 Task: Create a calendar appointment titled 'Training Session' on 8/15/2023 from 9:00 AM to 9:30 AM with the description 'Introduction to Sales Techniques'.
Action: Mouse moved to (20, 70)
Screenshot: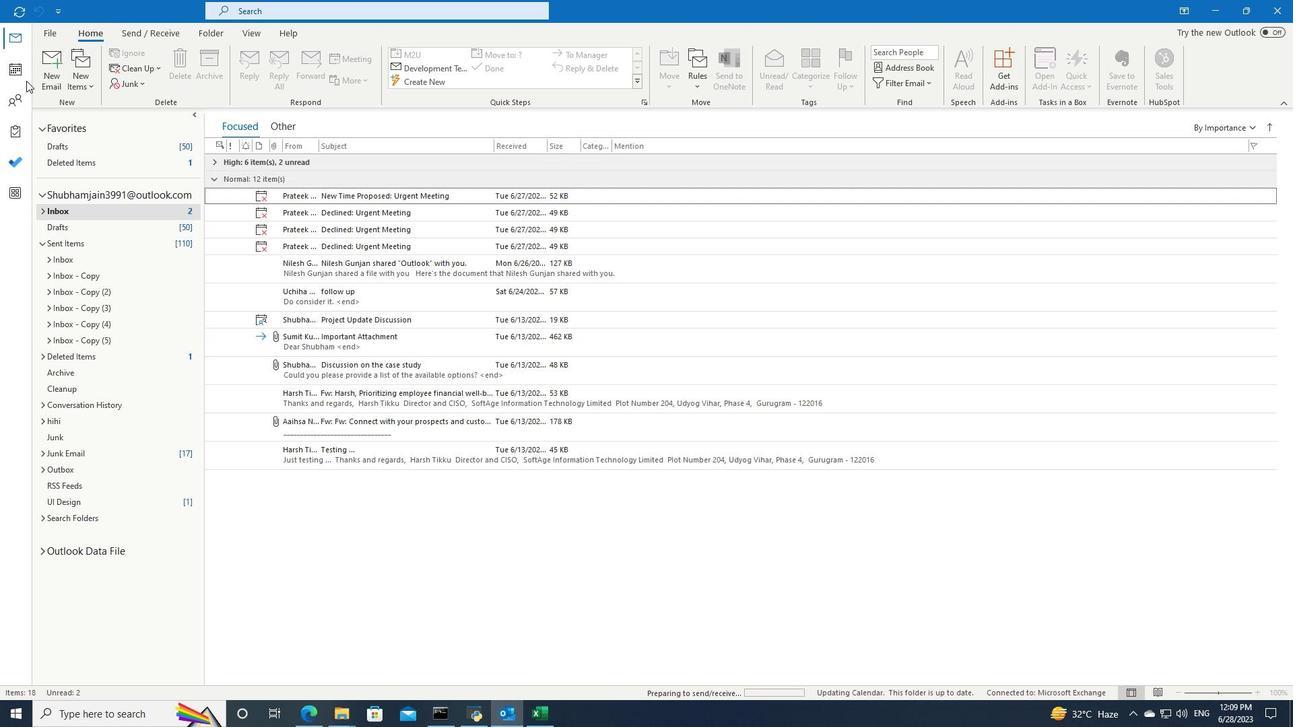 
Action: Mouse pressed left at (20, 70)
Screenshot: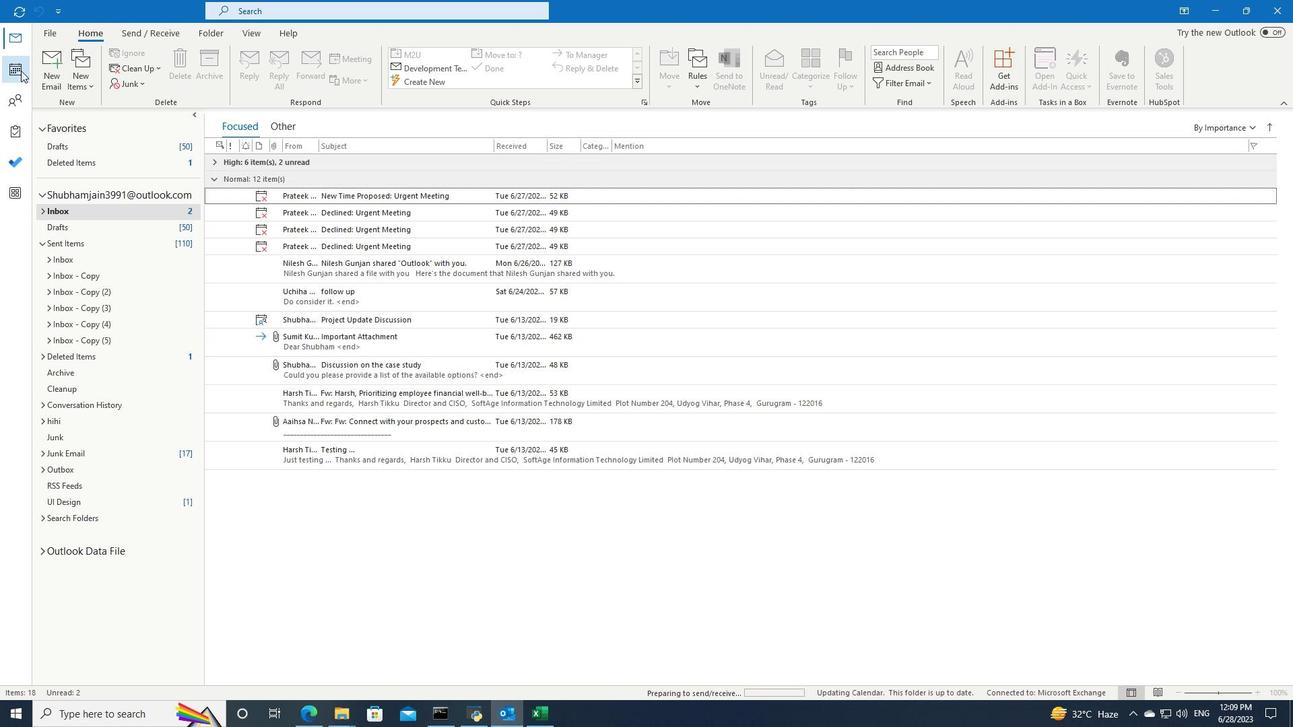 
Action: Mouse moved to (185, 128)
Screenshot: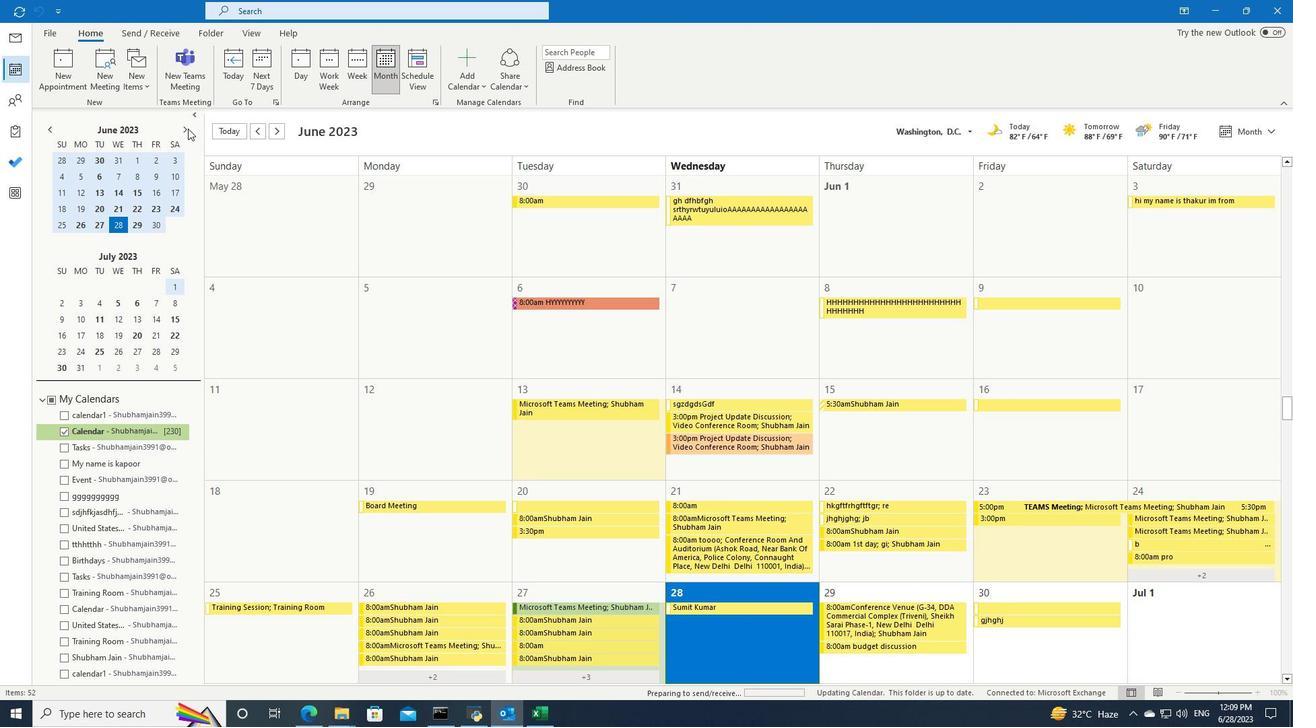 
Action: Mouse pressed left at (185, 128)
Screenshot: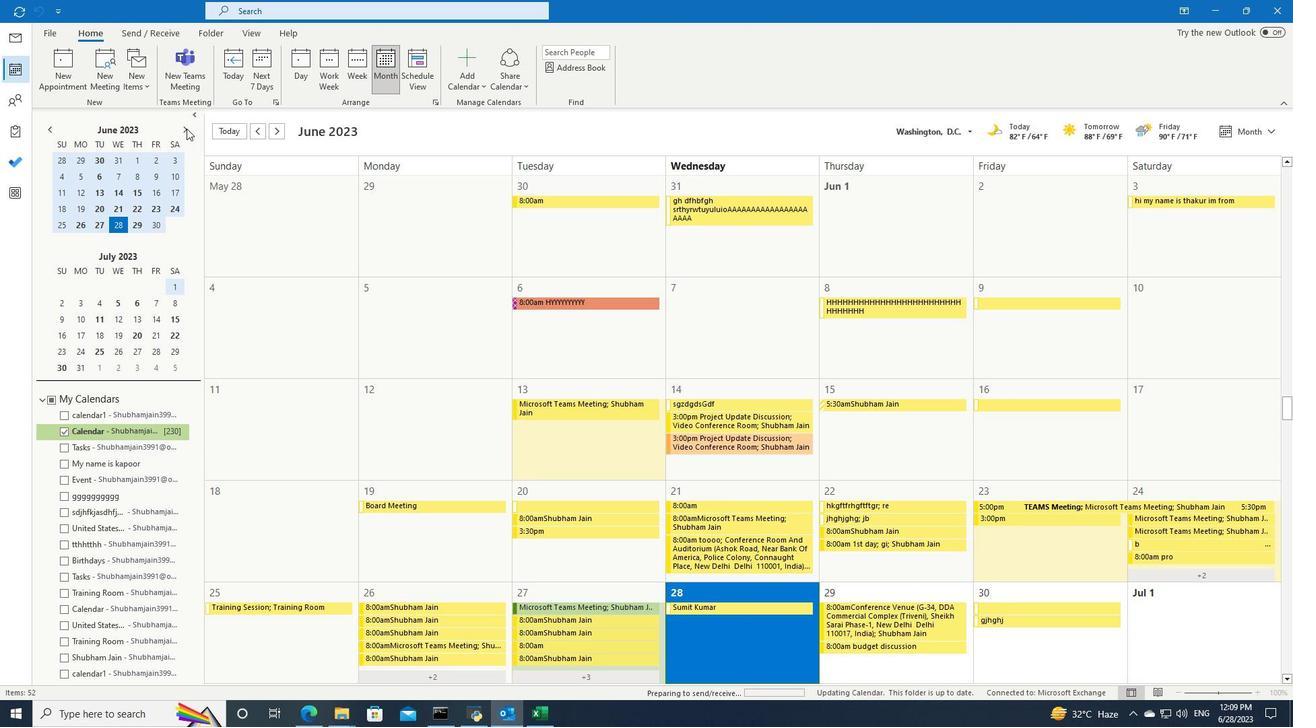 
Action: Mouse pressed left at (185, 128)
Screenshot: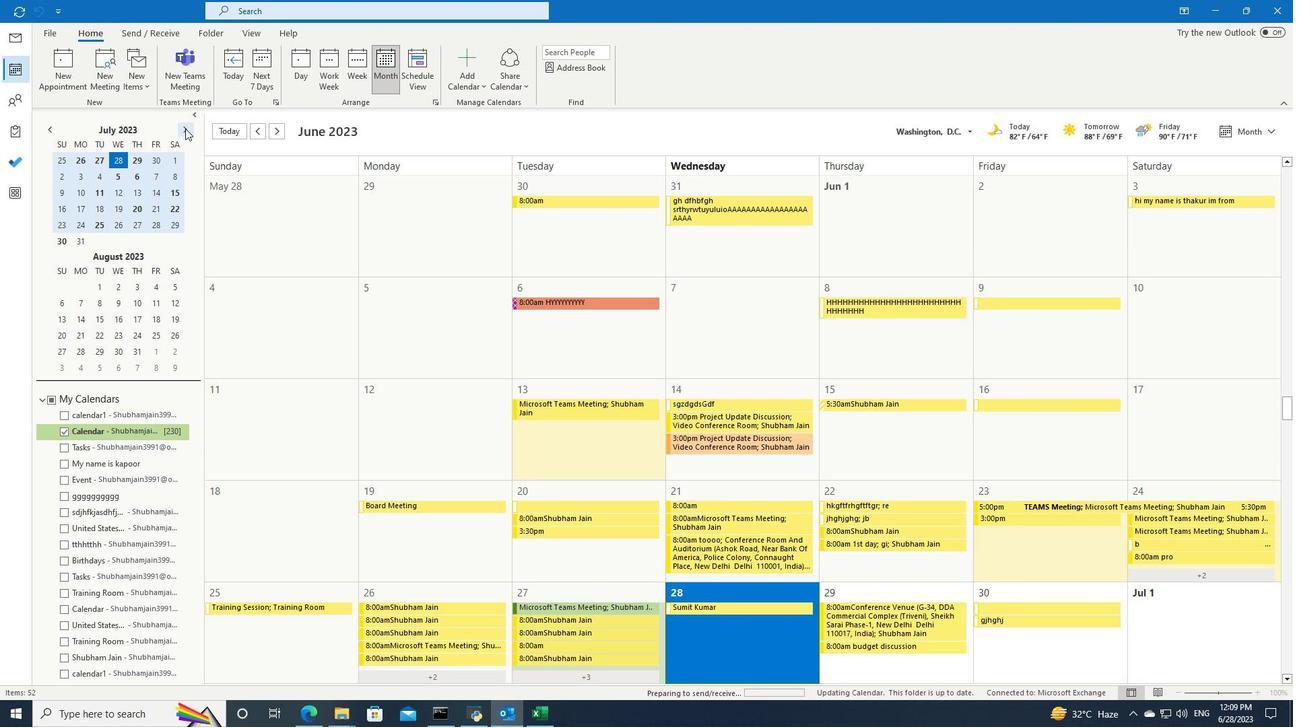 
Action: Mouse moved to (98, 193)
Screenshot: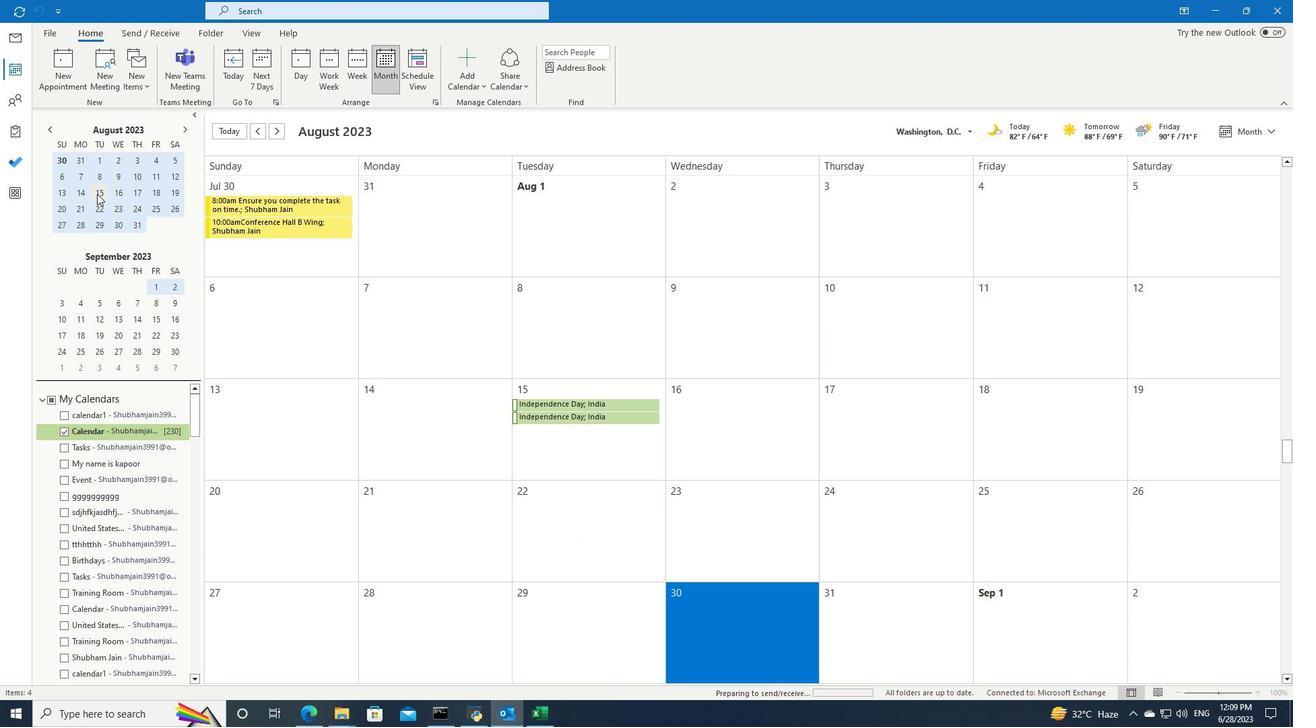 
Action: Mouse pressed left at (98, 193)
Screenshot: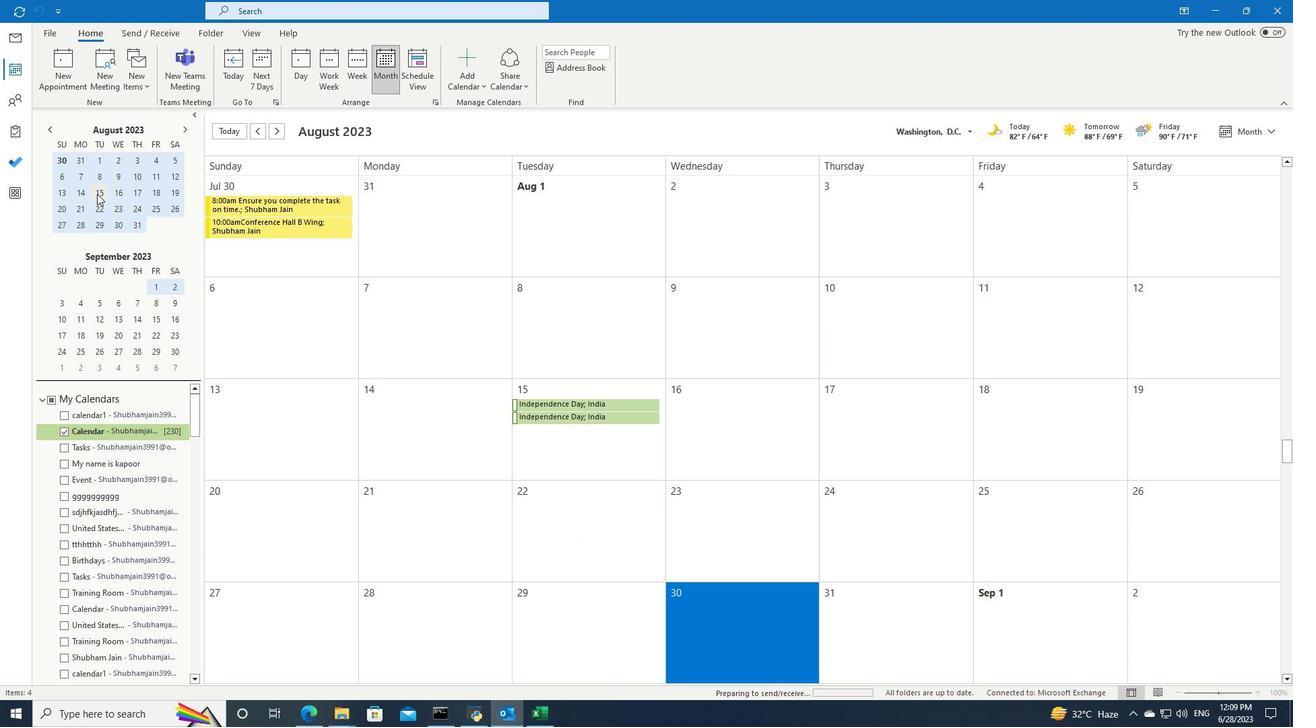 
Action: Mouse moved to (256, 274)
Screenshot: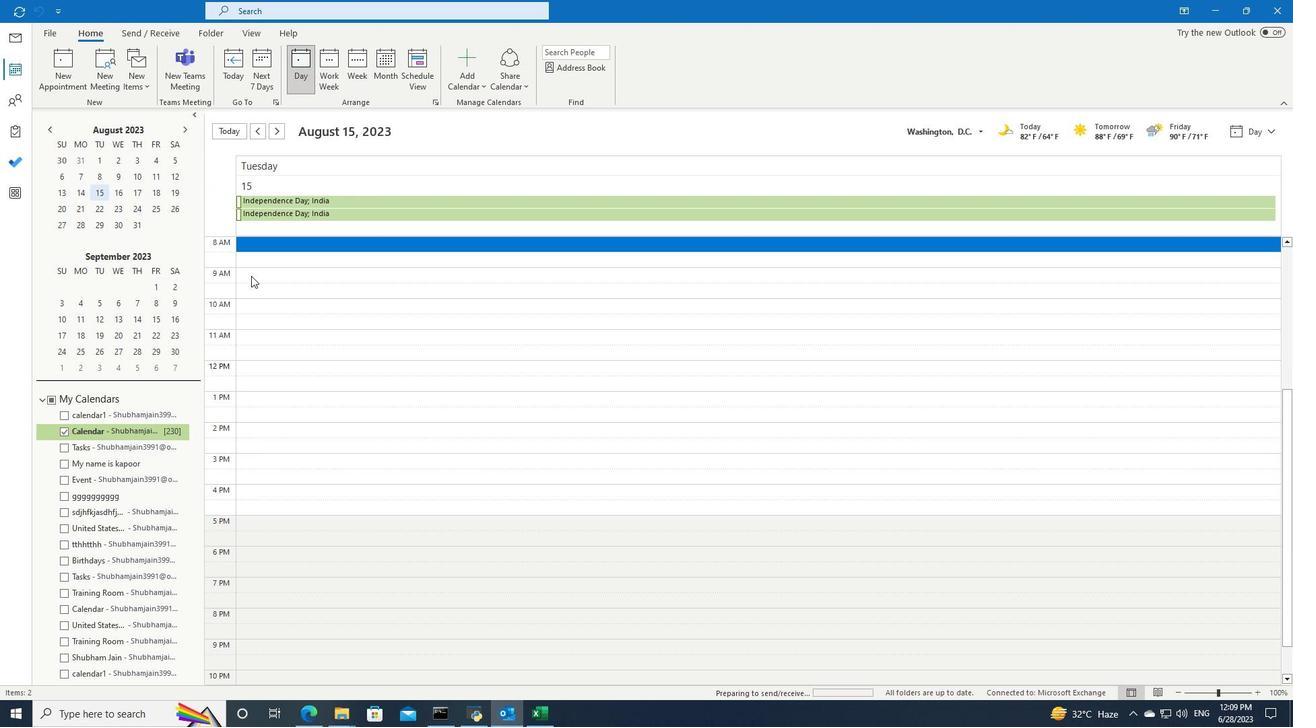 
Action: Mouse pressed left at (256, 274)
Screenshot: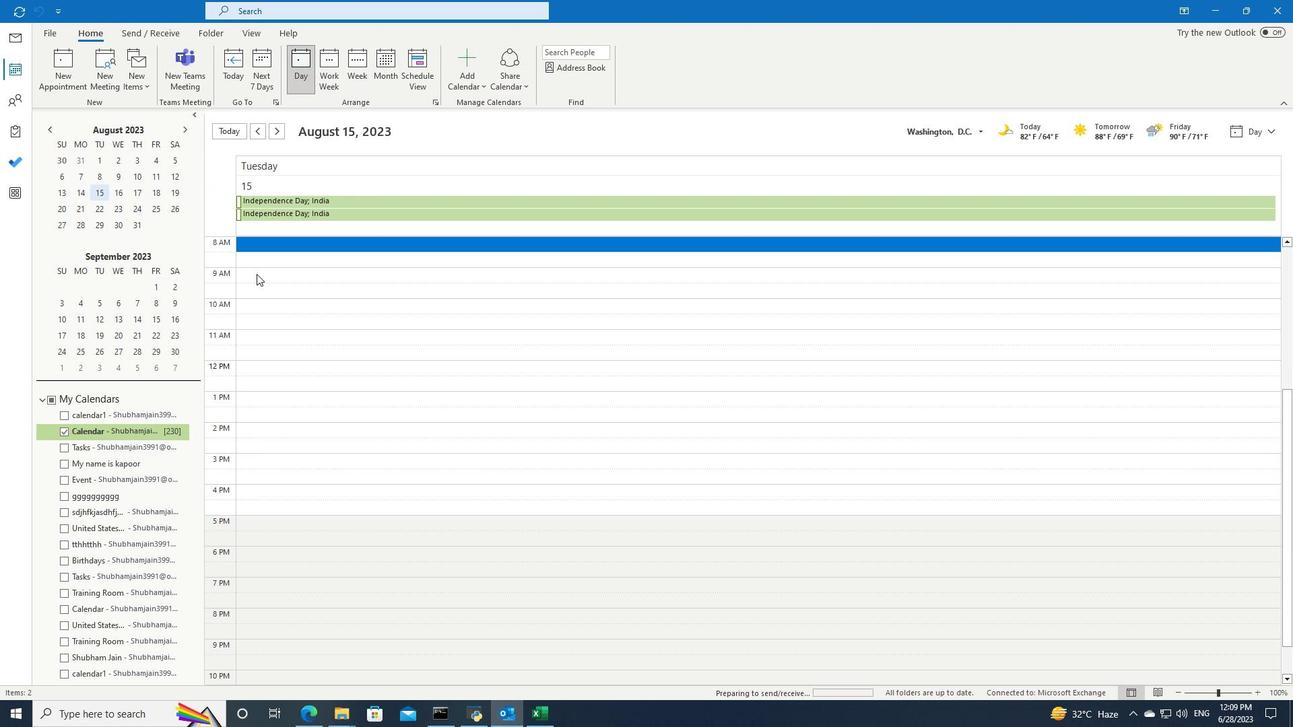
Action: Mouse pressed left at (256, 274)
Screenshot: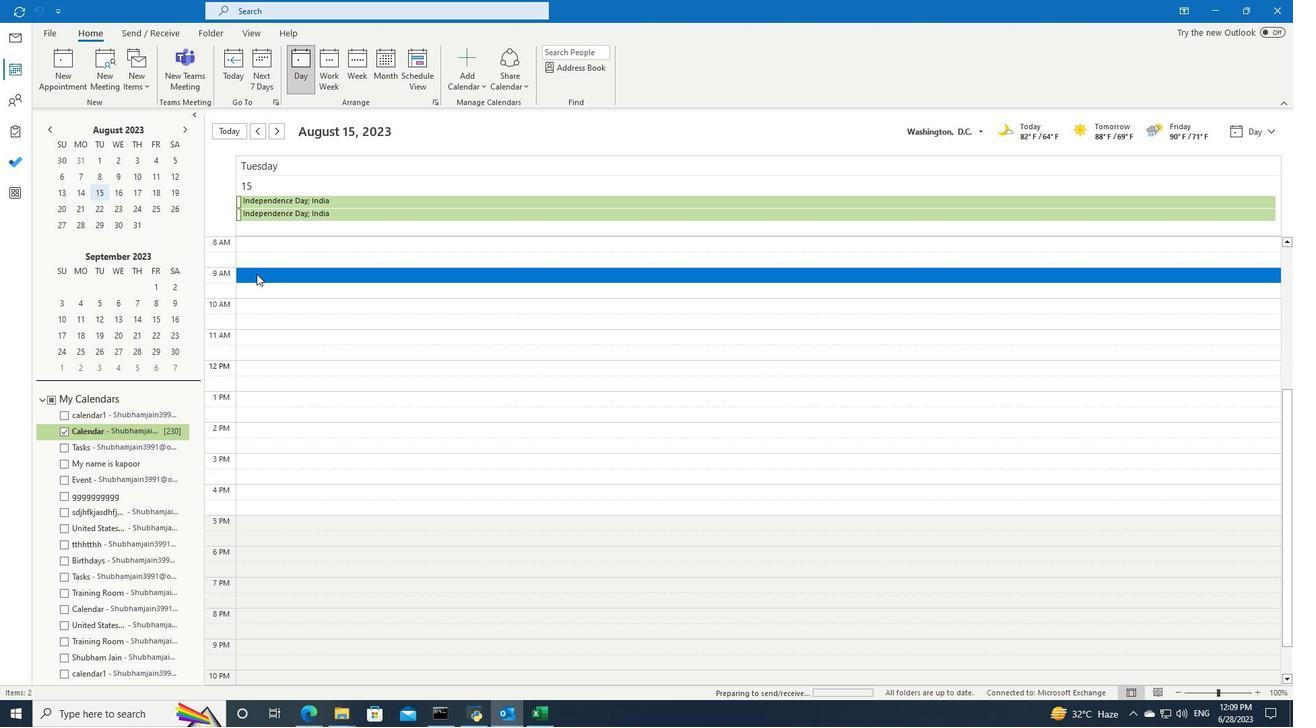 
Action: Key pressed <Key.shift>Training<Key.space><Key.shift><Key.shift>Session
Screenshot: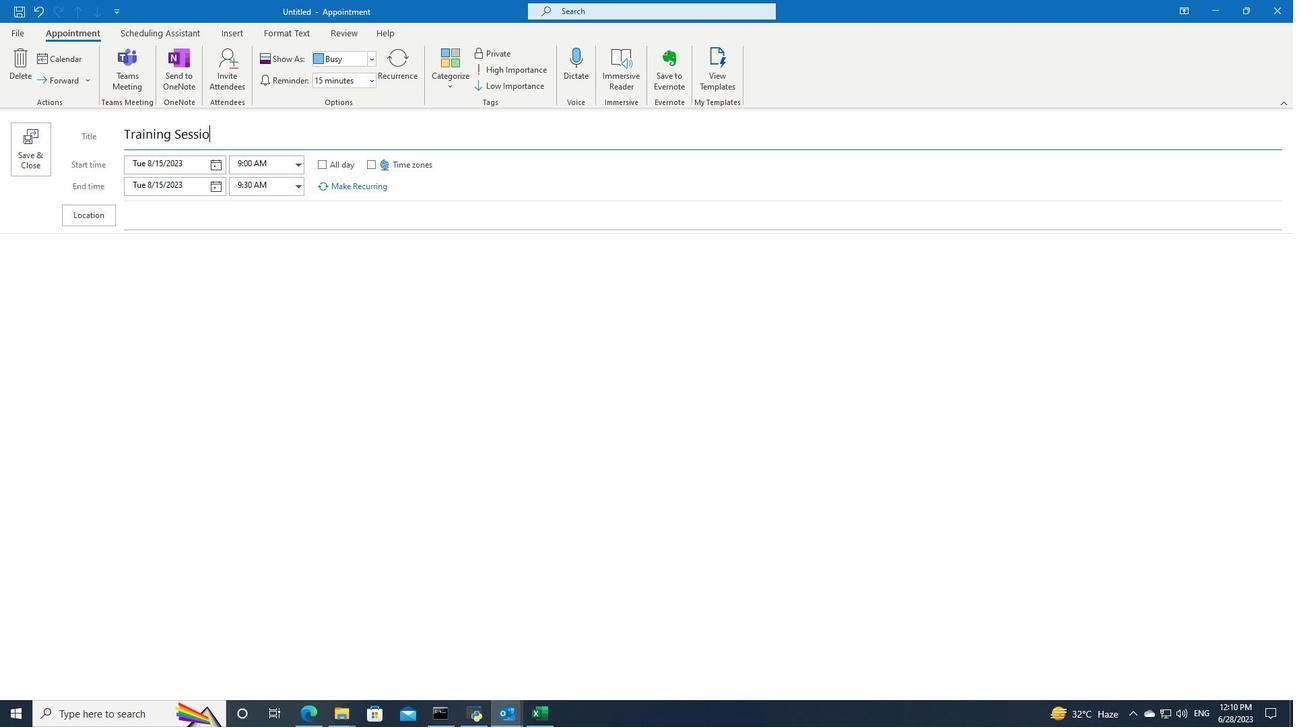 
Action: Mouse moved to (133, 255)
Screenshot: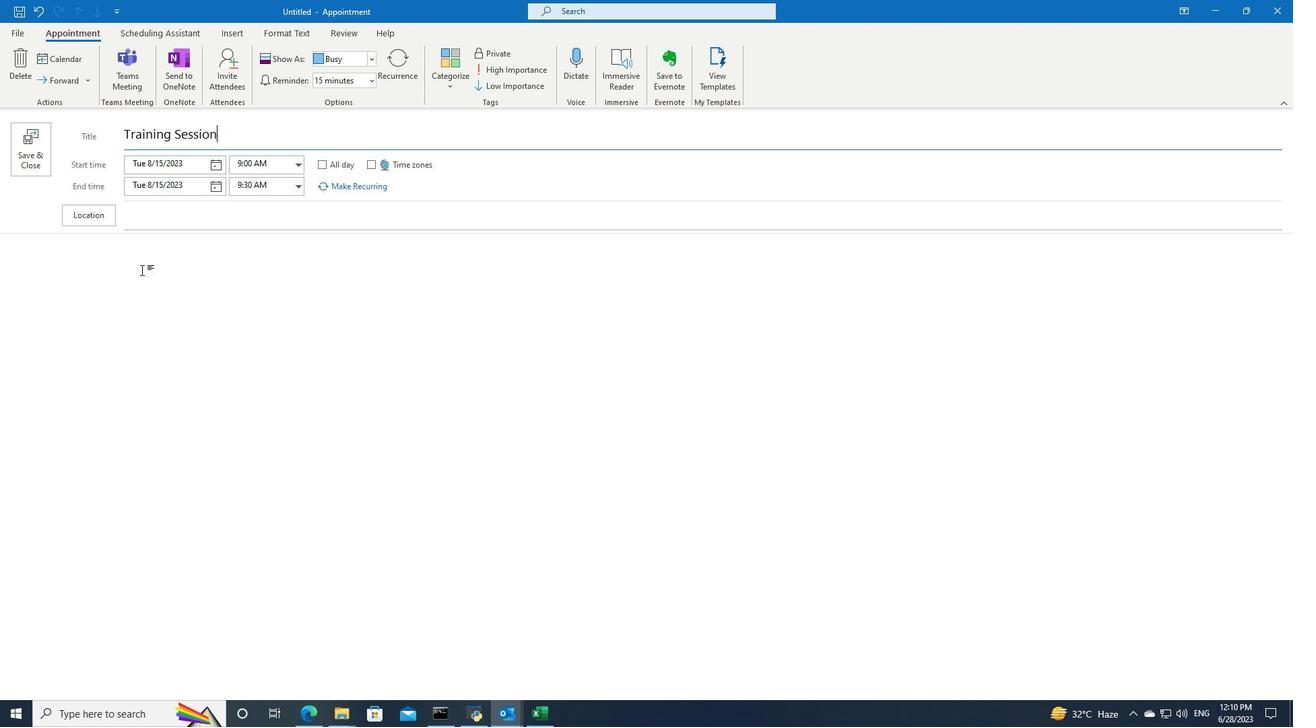 
Action: Mouse pressed left at (133, 255)
Screenshot: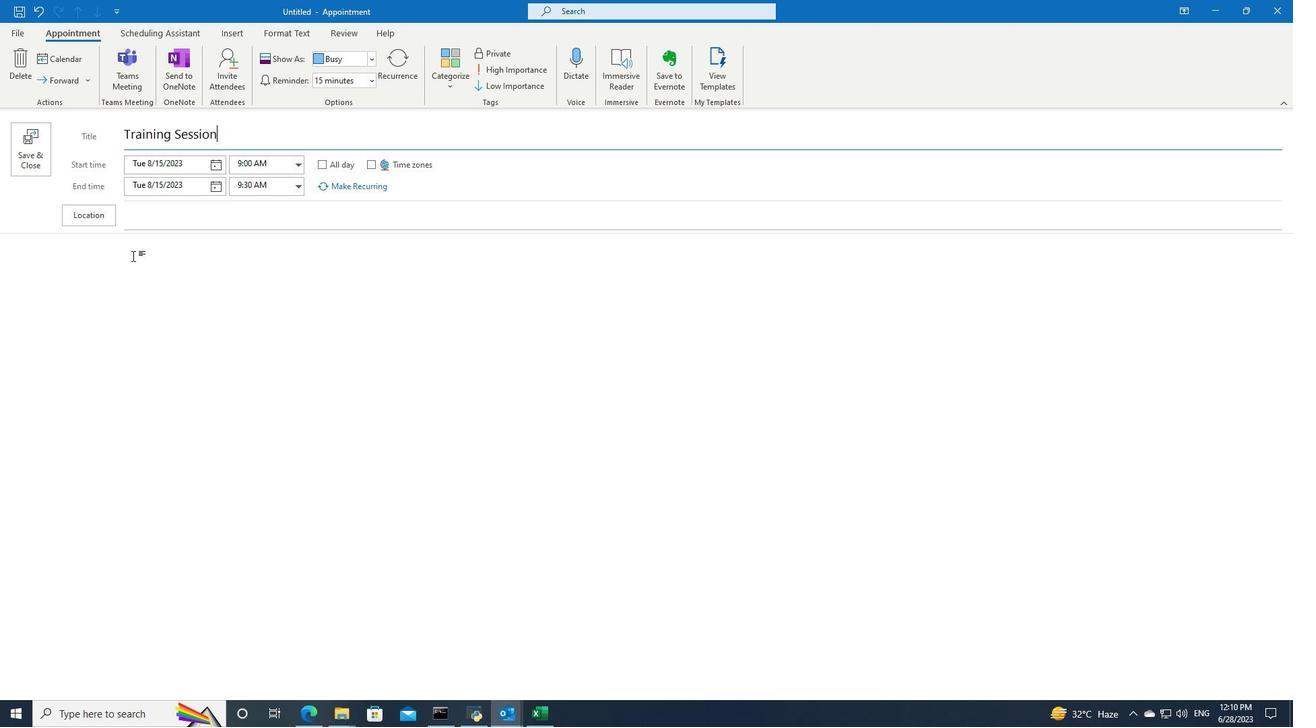 
Action: Key pressed <Key.shift><Key.shift><Key.shift><Key.shift><Key.shift><Key.shift><Key.shift><Key.shift><Key.shift><Key.shift><Key.shift><Key.shift><Key.shift><Key.shift><Key.shift><Key.shift><Key.shift><Key.shift><Key.shift><Key.shift><Key.shift><Key.shift><Key.shift><Key.shift><Key.shift><Key.shift><Key.shift><Key.shift><Key.shift><Key.shift><Key.shift><Key.shift><Key.shift><Key.shift><Key.shift><Key.shift><Key.shift><Key.shift><Key.shift><Key.shift><Key.shift><Key.shift><Key.shift><Key.shift><Key.shift>Introduction<Key.space>to<Key.space><Key.shift><Key.shift><Key.shift><Key.shift><Key.shift>Sales<Key.space><Key.shift>Techniques.
Screenshot: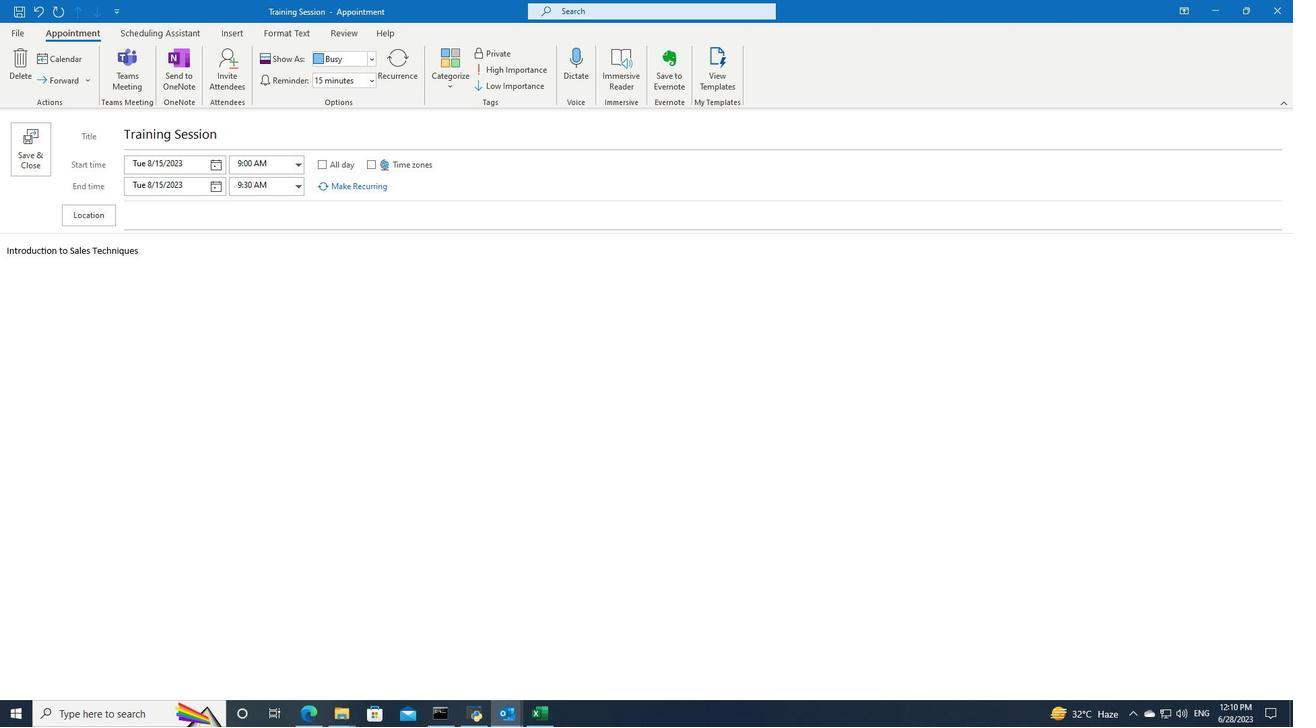 
Action: Mouse moved to (39, 158)
Screenshot: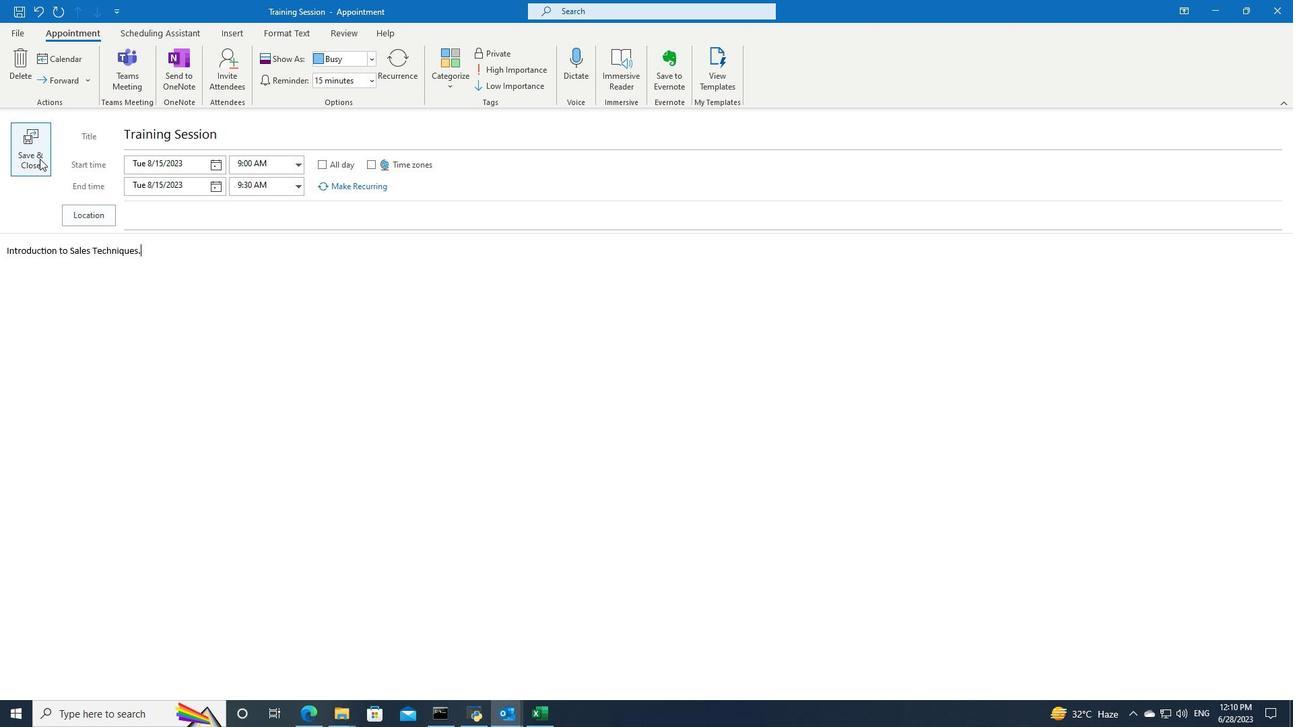
Action: Mouse pressed left at (39, 158)
Screenshot: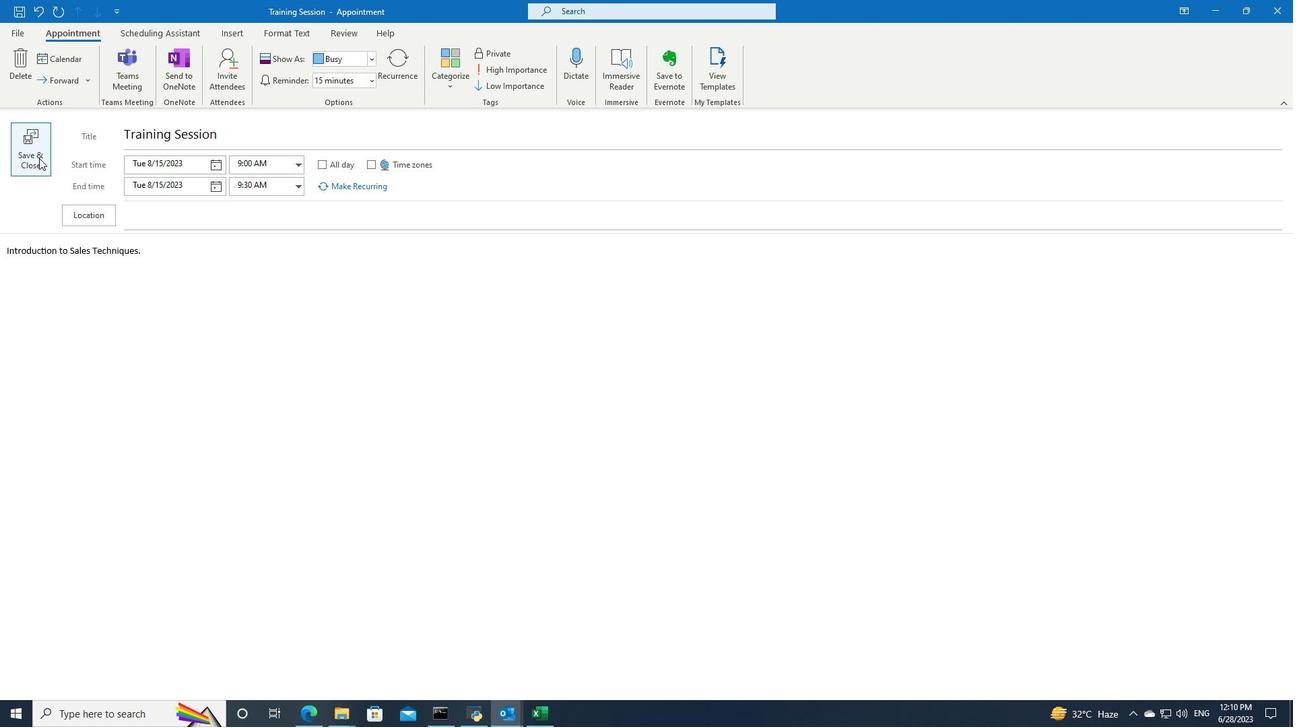 
